 Task: Create Card Event Performance Review in Board Employee Performance Tracking to Workspace Contract Management. Create Card Podcast Review in Board Customer Feedback Action Planning to Workspace Contract Management. Create Card Webinar Planning in Board Business Model Lean Startup Methodology Implementation to Workspace Contract Management
Action: Mouse moved to (50, 373)
Screenshot: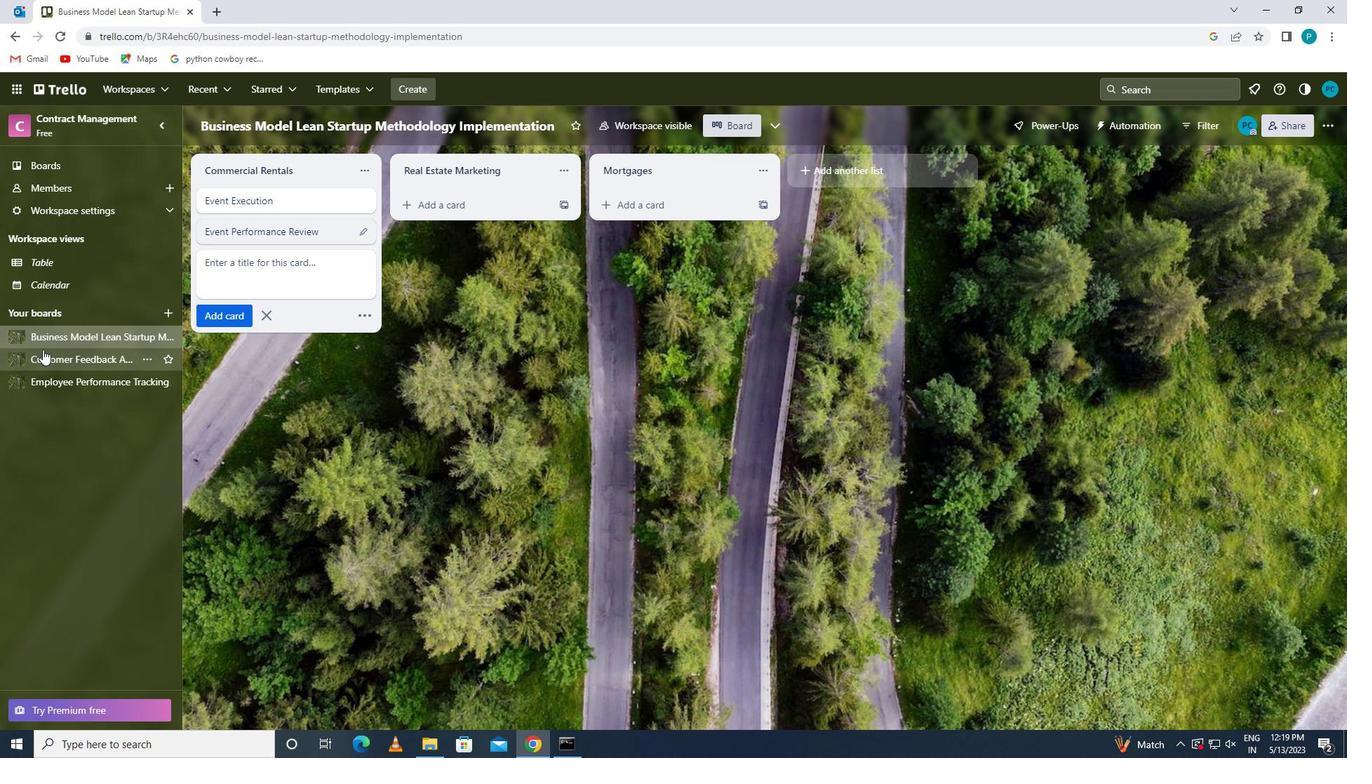 
Action: Mouse pressed left at (50, 373)
Screenshot: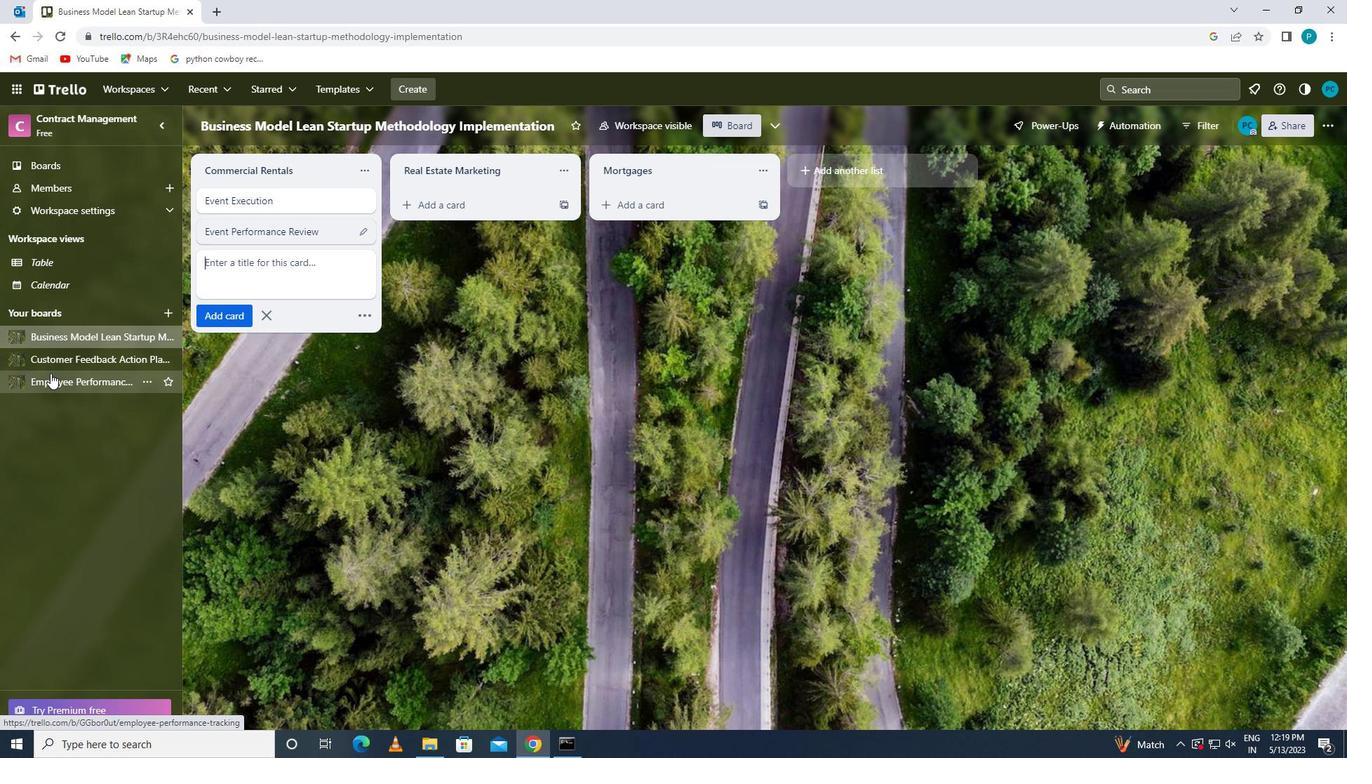 
Action: Mouse moved to (247, 258)
Screenshot: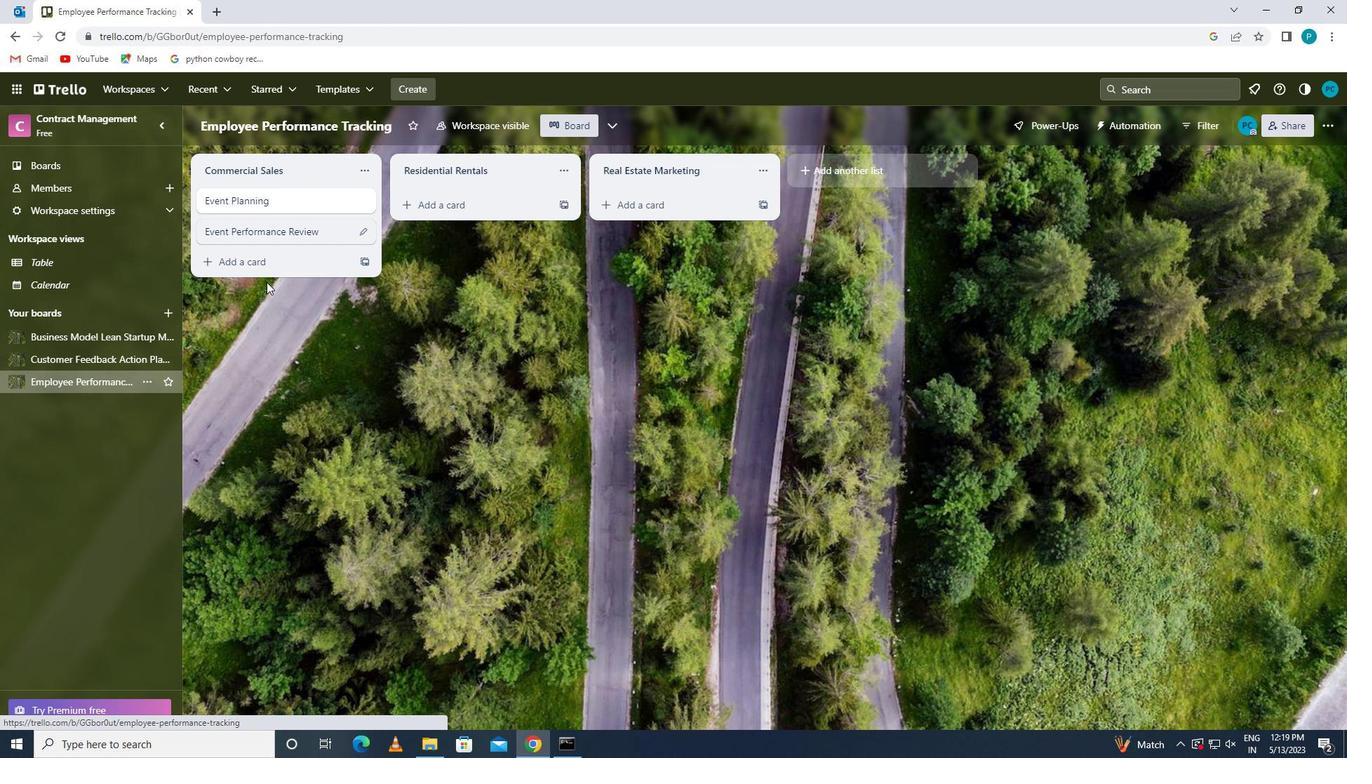 
Action: Mouse pressed left at (247, 258)
Screenshot: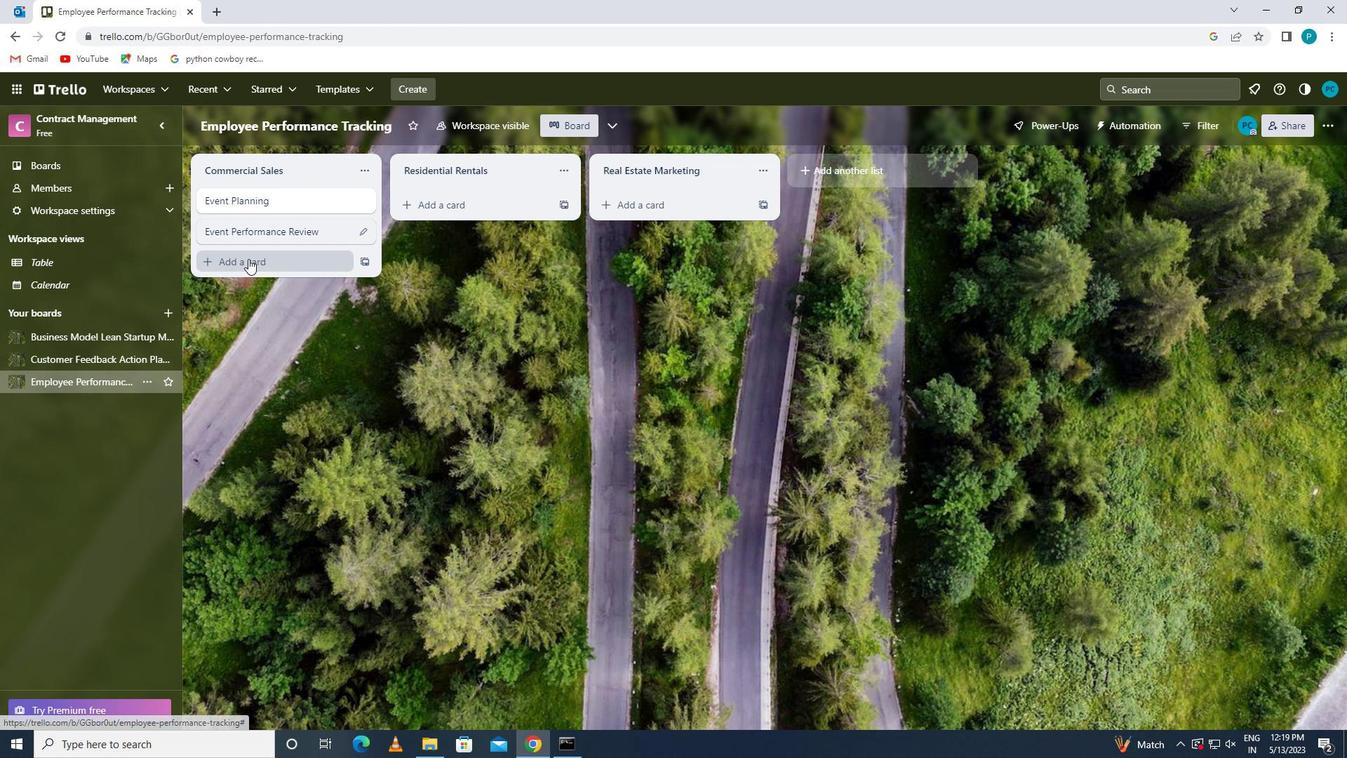 
Action: Key pressed <Key.caps_lock>e<Key.caps_lock>vent<Key.space><Key.caps_lock>p<Key.caps_lock>erformance<Key.space><Key.space><Key.caps_lock>r<Key.caps_lock>eview
Screenshot: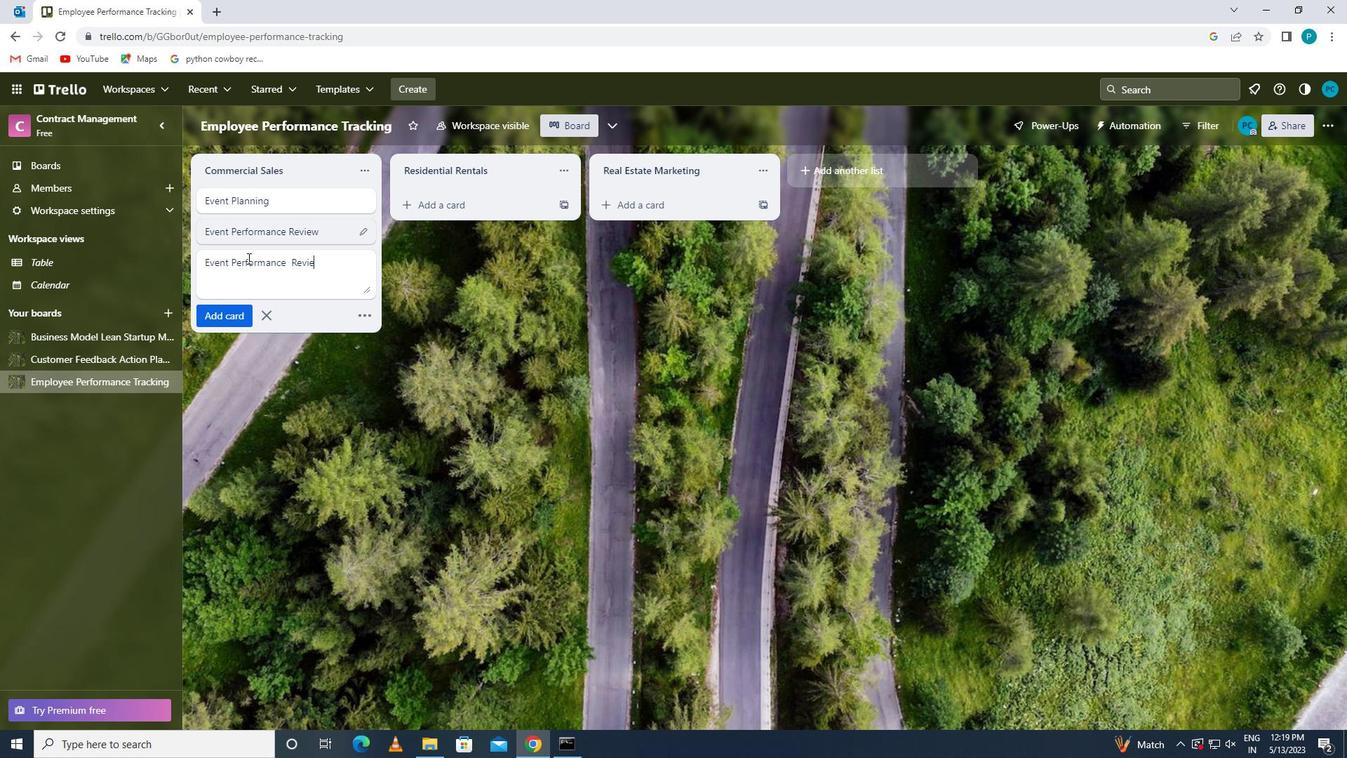 
Action: Mouse moved to (237, 311)
Screenshot: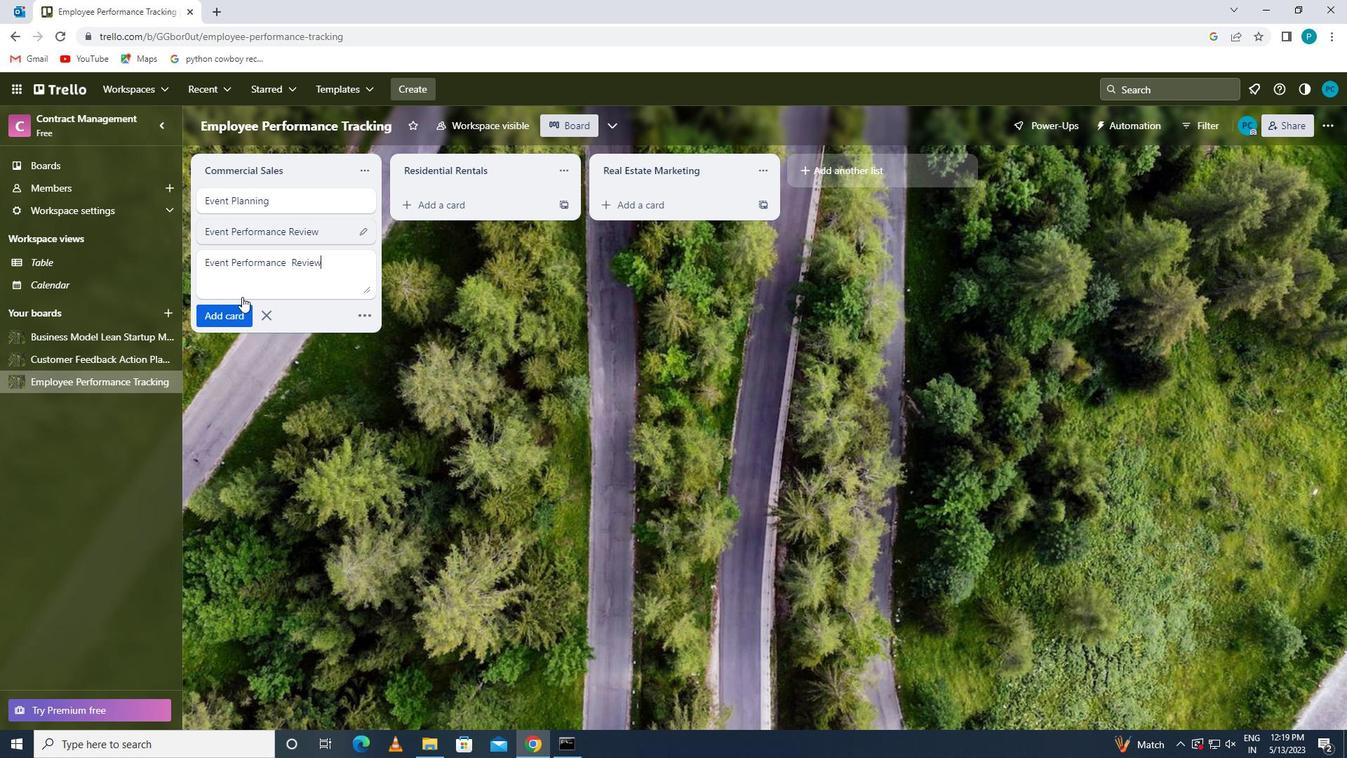 
Action: Mouse pressed left at (237, 311)
Screenshot: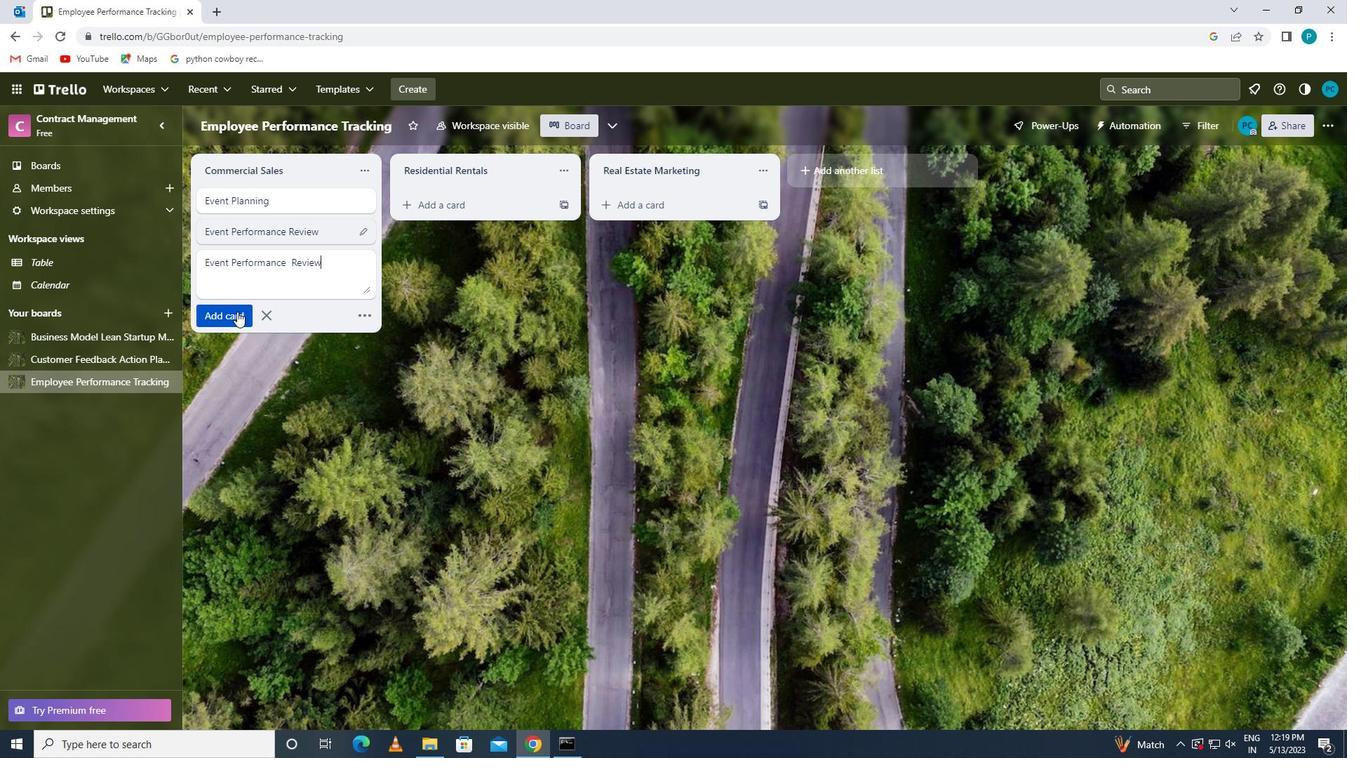 
Action: Mouse moved to (70, 358)
Screenshot: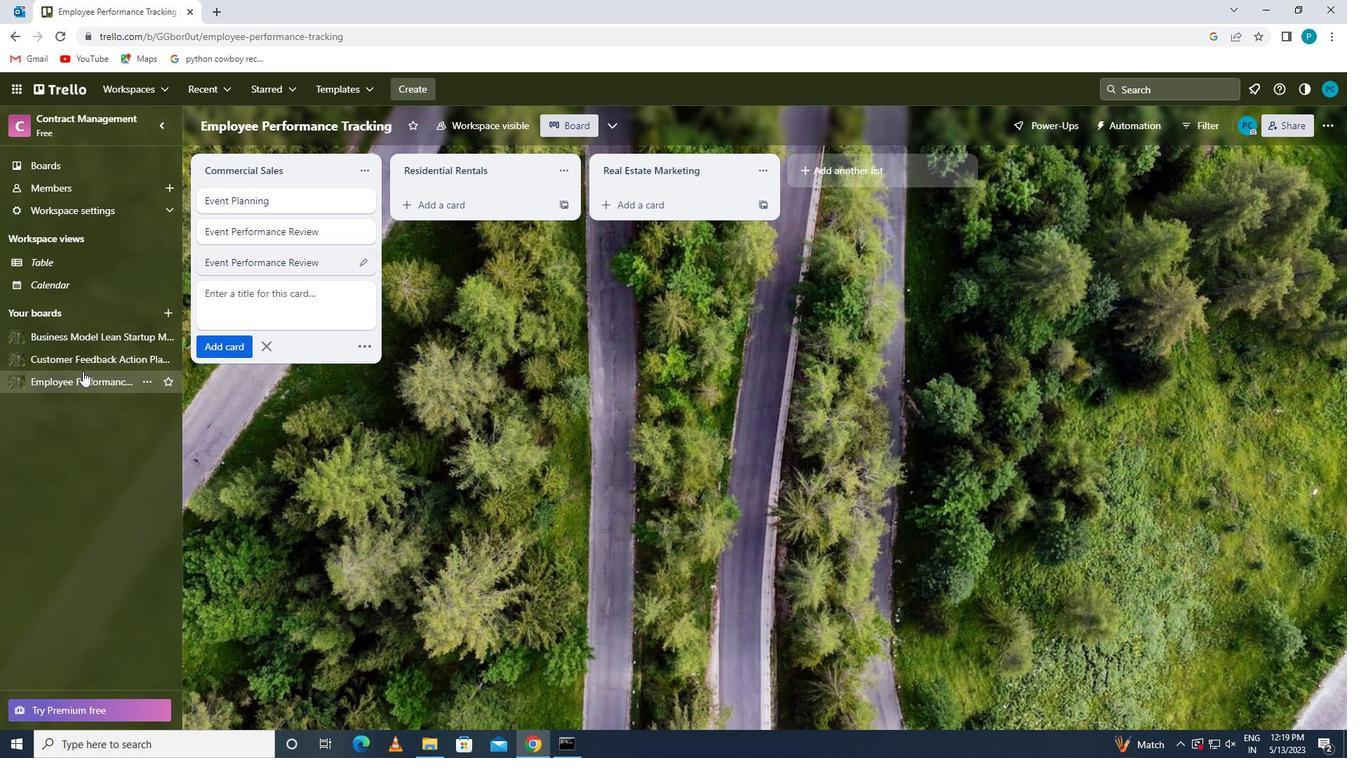 
Action: Mouse pressed left at (70, 358)
Screenshot: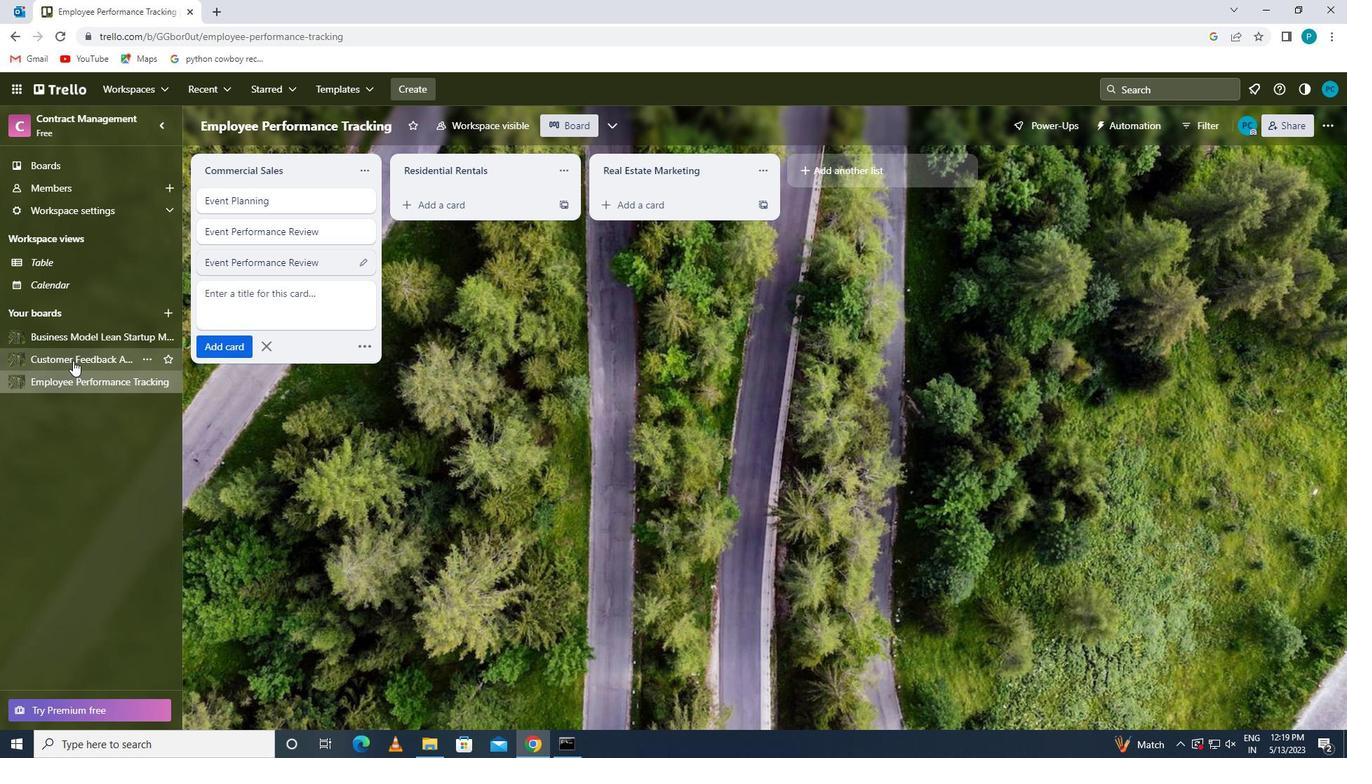 
Action: Mouse moved to (240, 250)
Screenshot: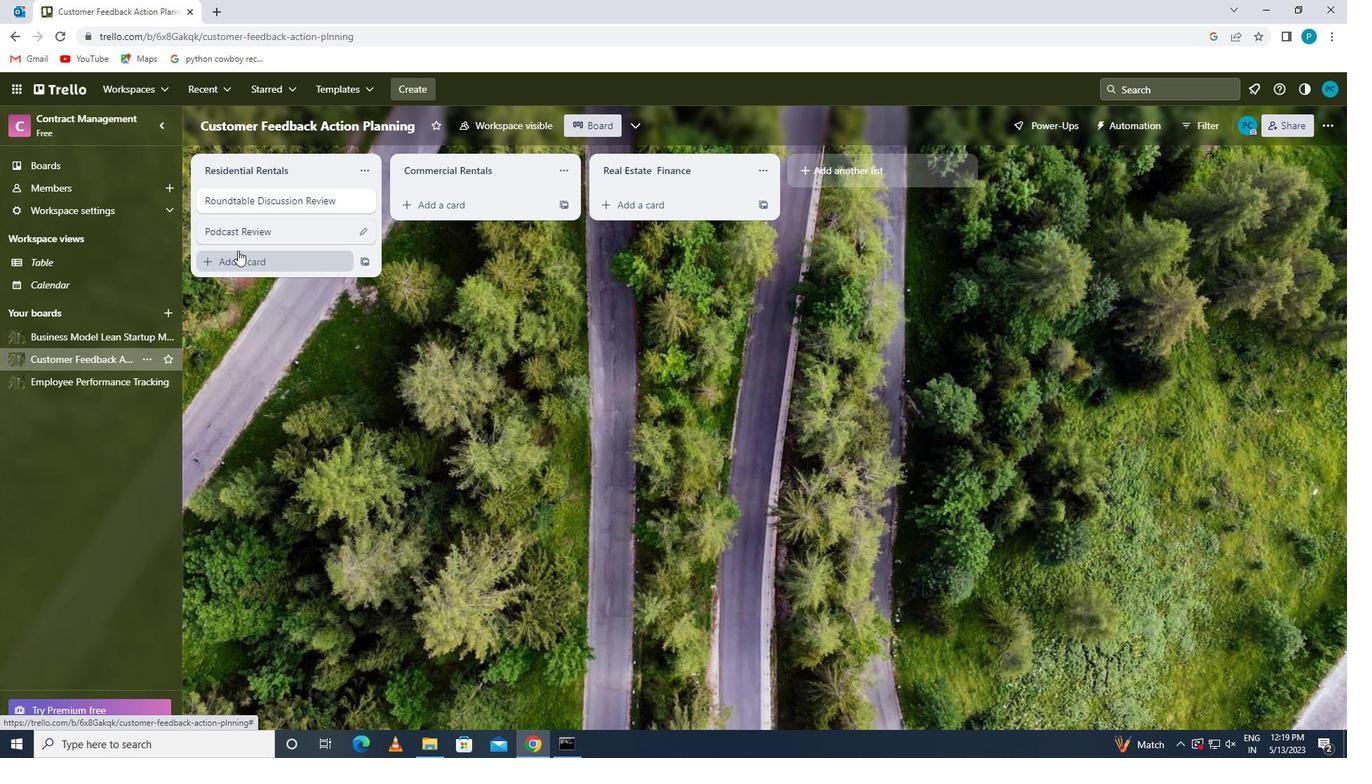 
Action: Mouse pressed left at (240, 250)
Screenshot: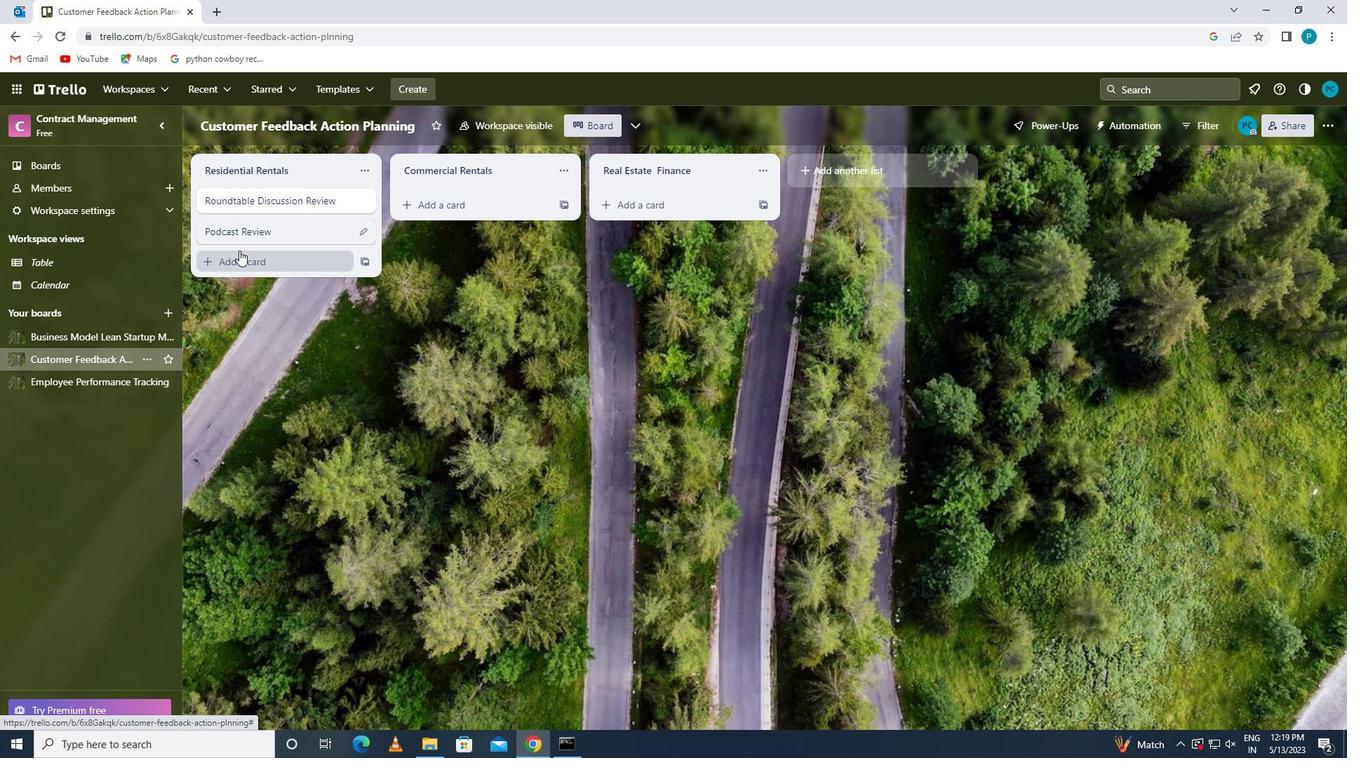 
Action: Key pressed <Key.caps_lock>p<Key.caps_lock>odcasr\<Key.backspace><Key.backspace>t<Key.space><Key.caps_lock>r<Key.caps_lock>eview
Screenshot: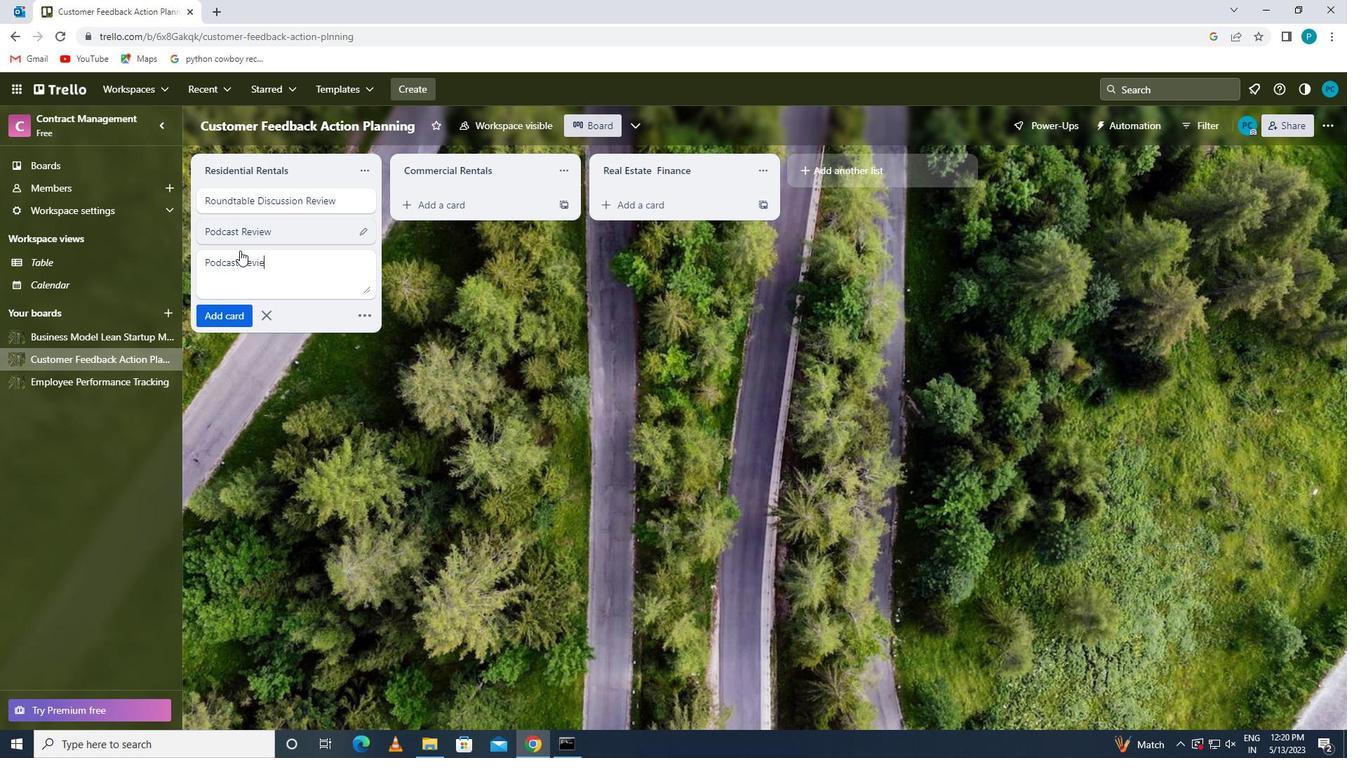 
Action: Mouse moved to (228, 318)
Screenshot: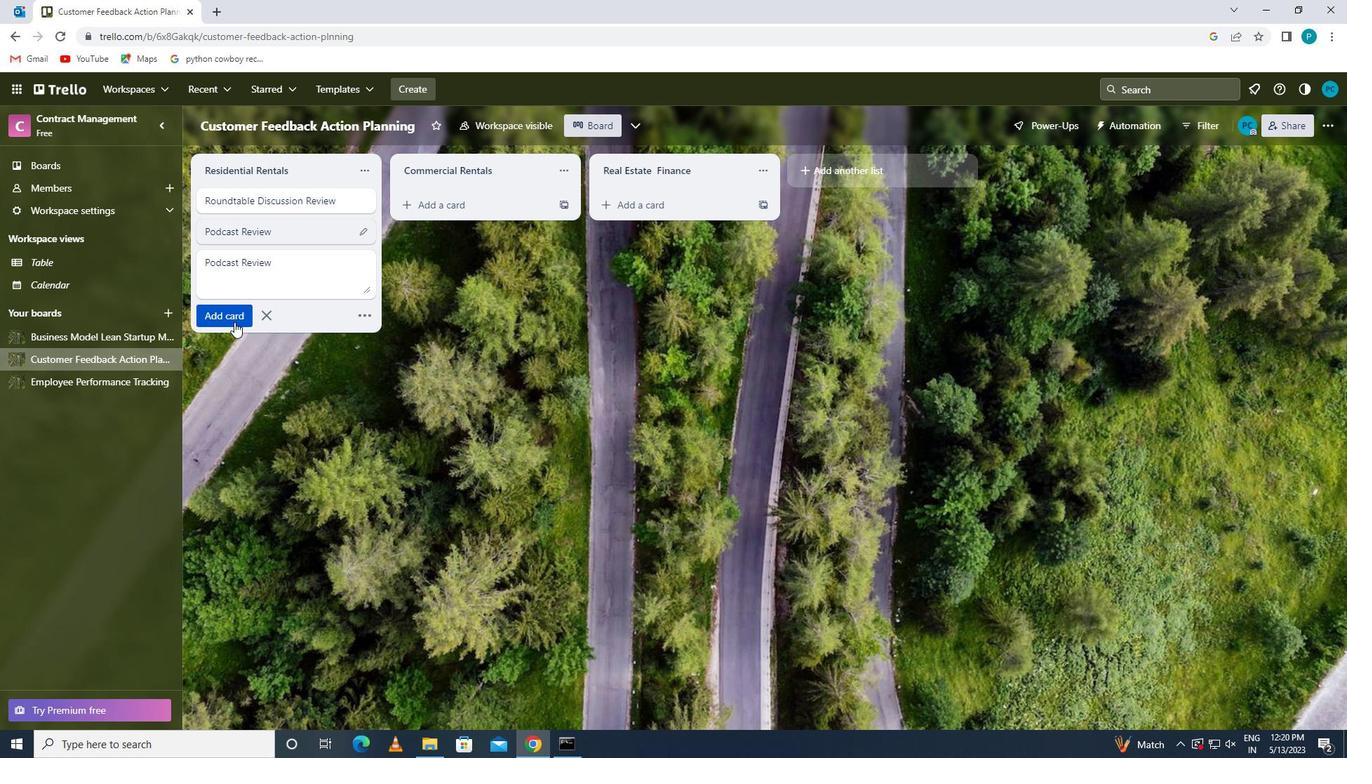 
Action: Mouse pressed left at (228, 318)
Screenshot: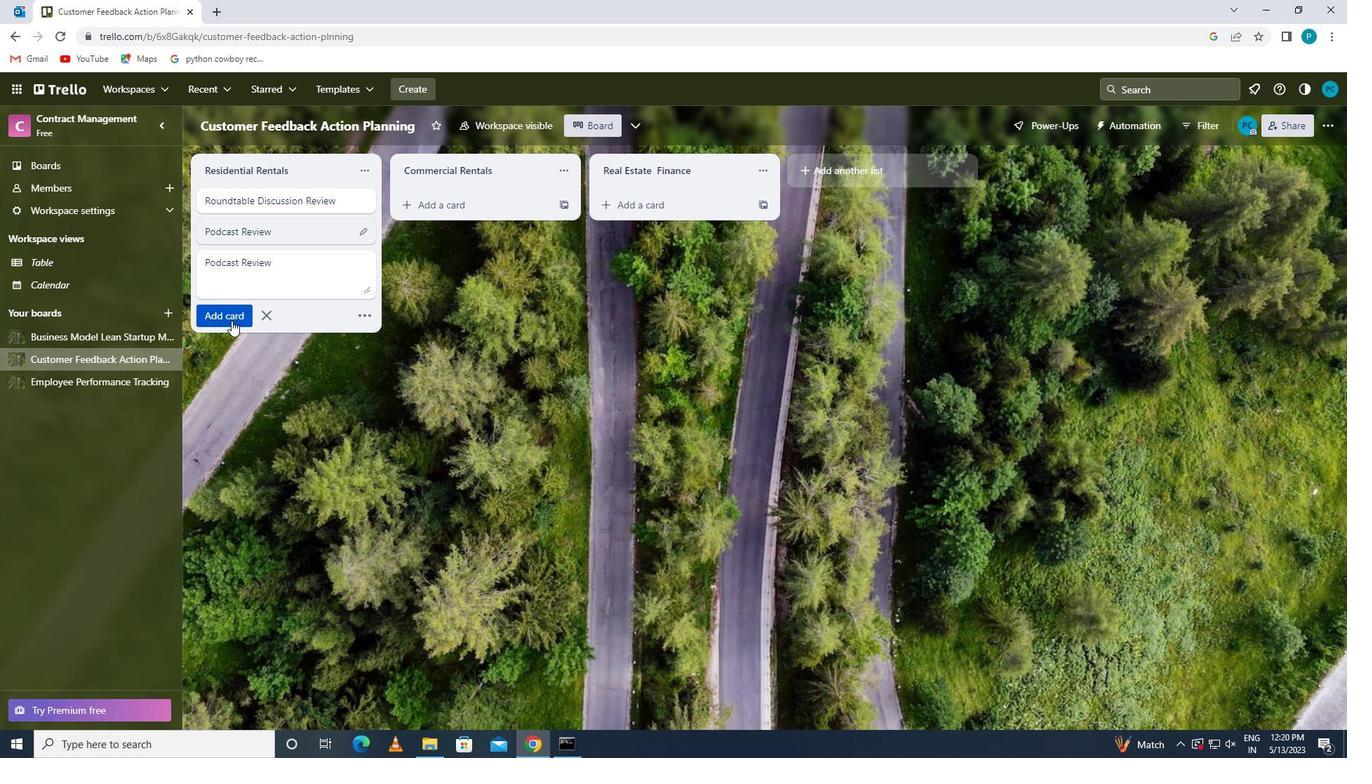 
Action: Mouse moved to (91, 335)
Screenshot: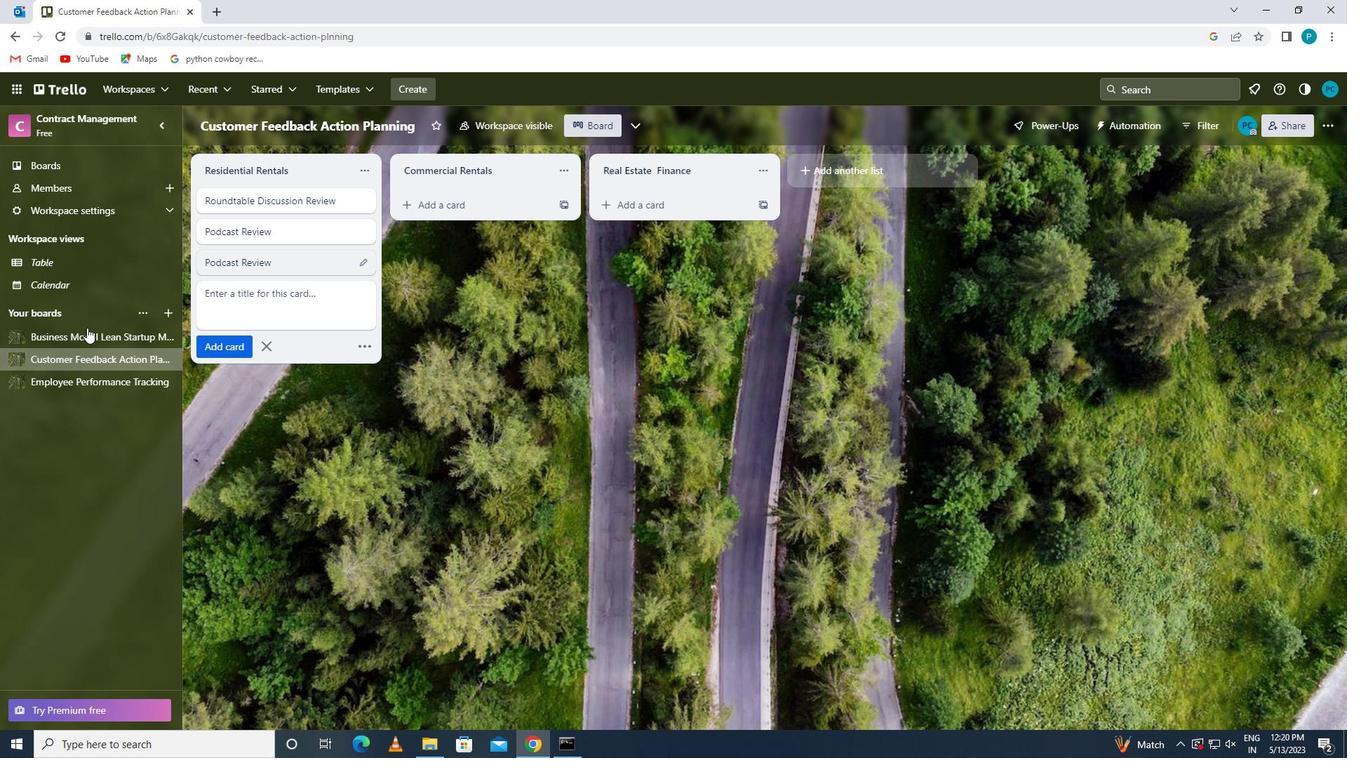 
Action: Mouse pressed left at (91, 335)
Screenshot: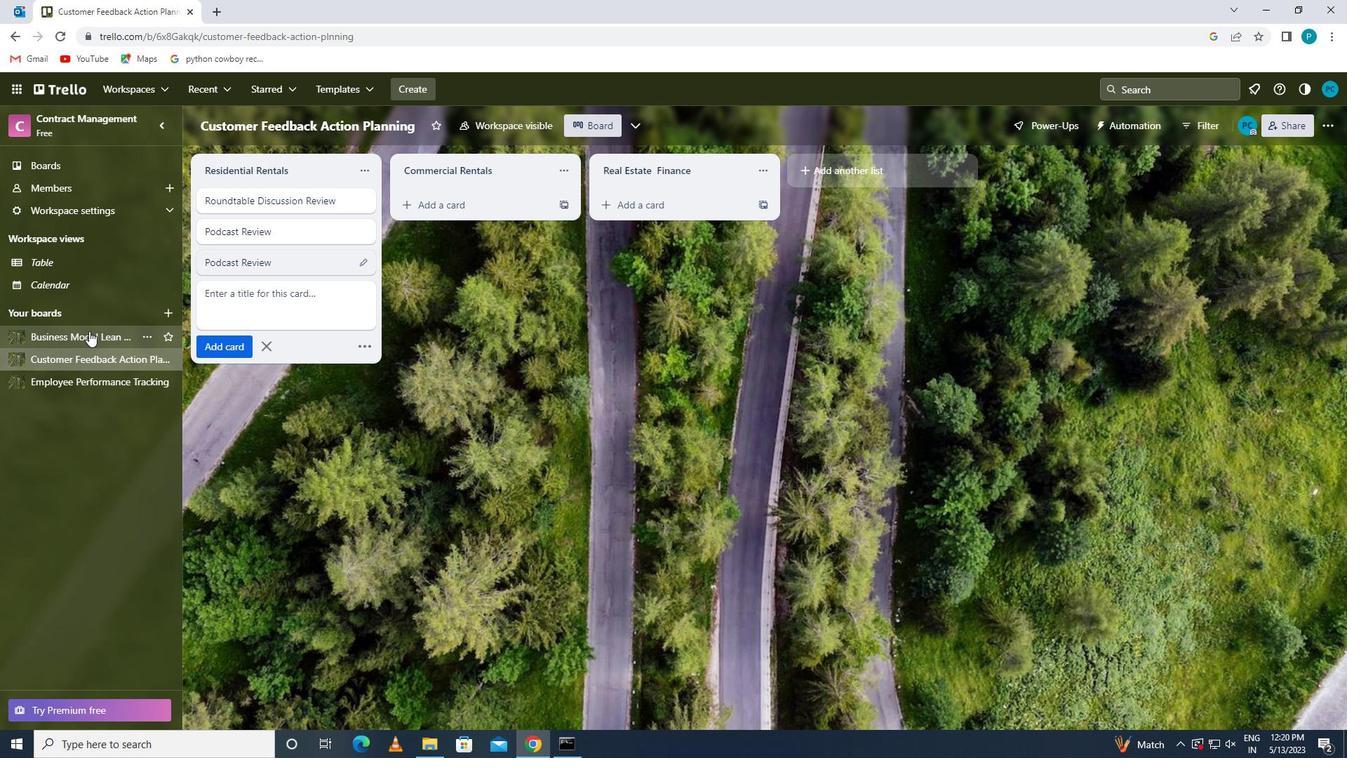 
Action: Mouse moved to (248, 263)
Screenshot: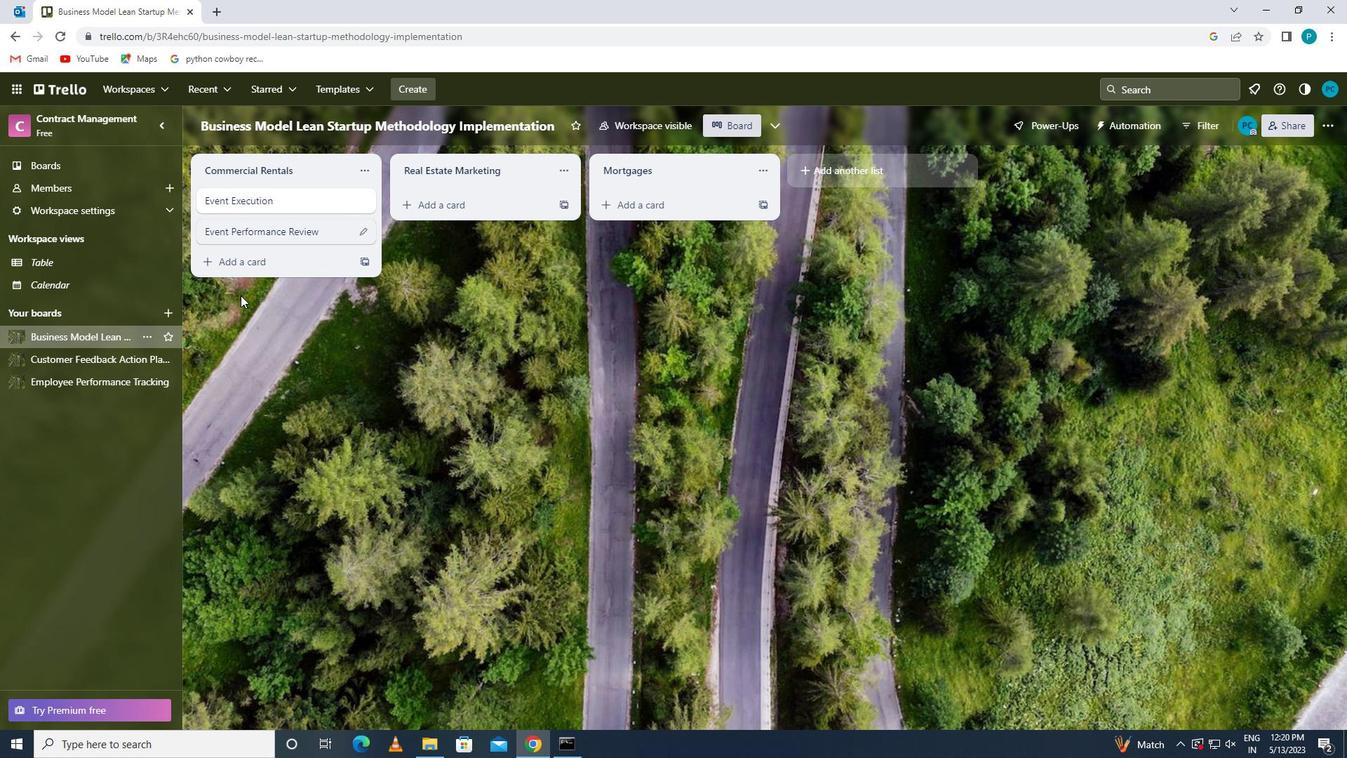 
Action: Mouse pressed left at (248, 263)
Screenshot: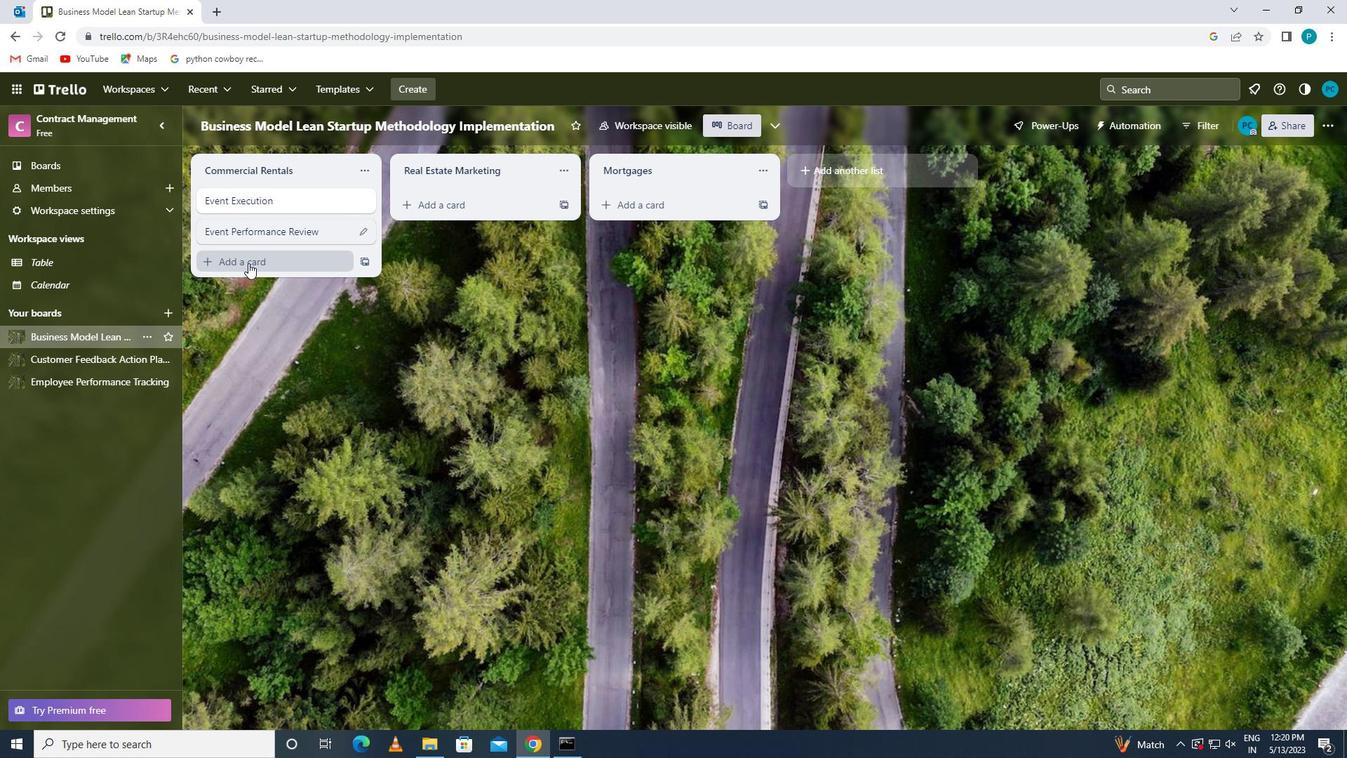 
Action: Key pressed <Key.caps_lock>w<Key.caps_lock>ebinar<Key.space><Key.caps_lock>p<Key.caps_lock>lanning
Screenshot: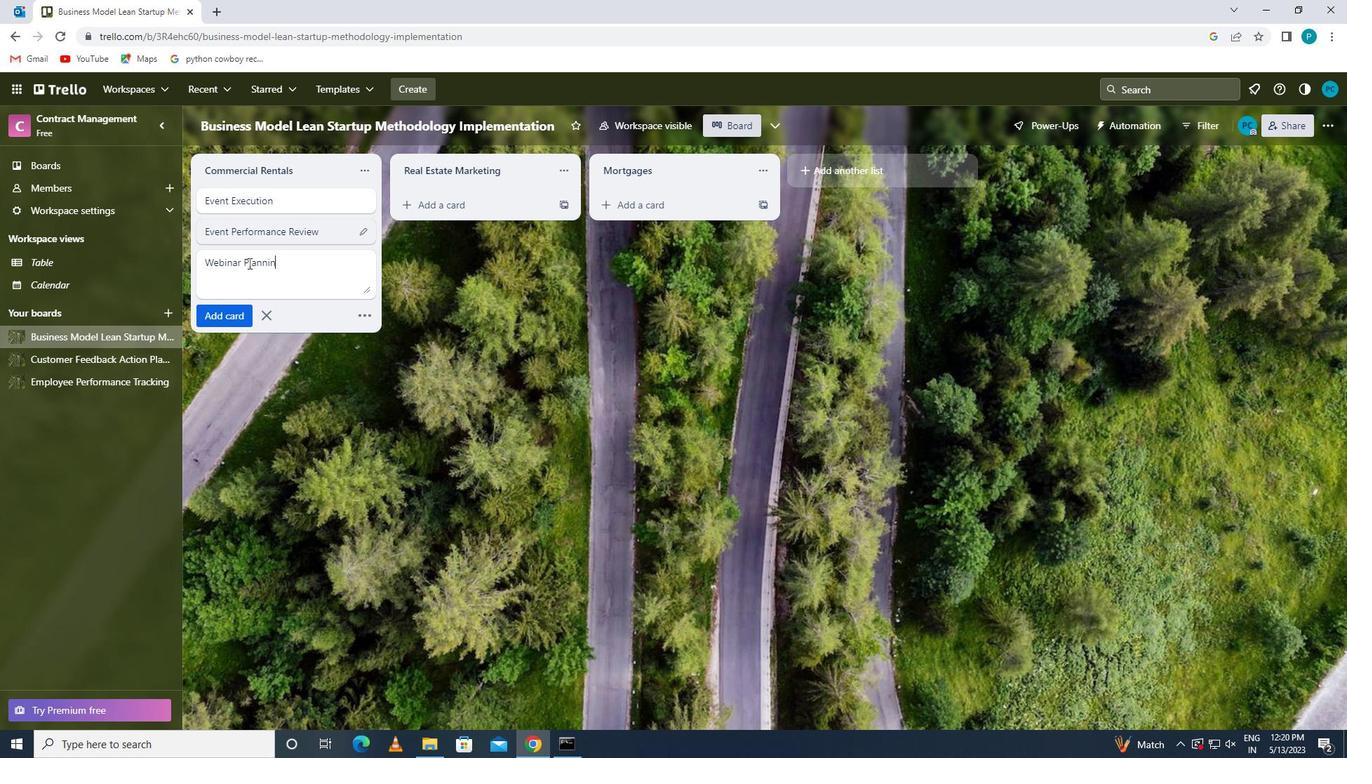 
Action: Mouse moved to (243, 306)
Screenshot: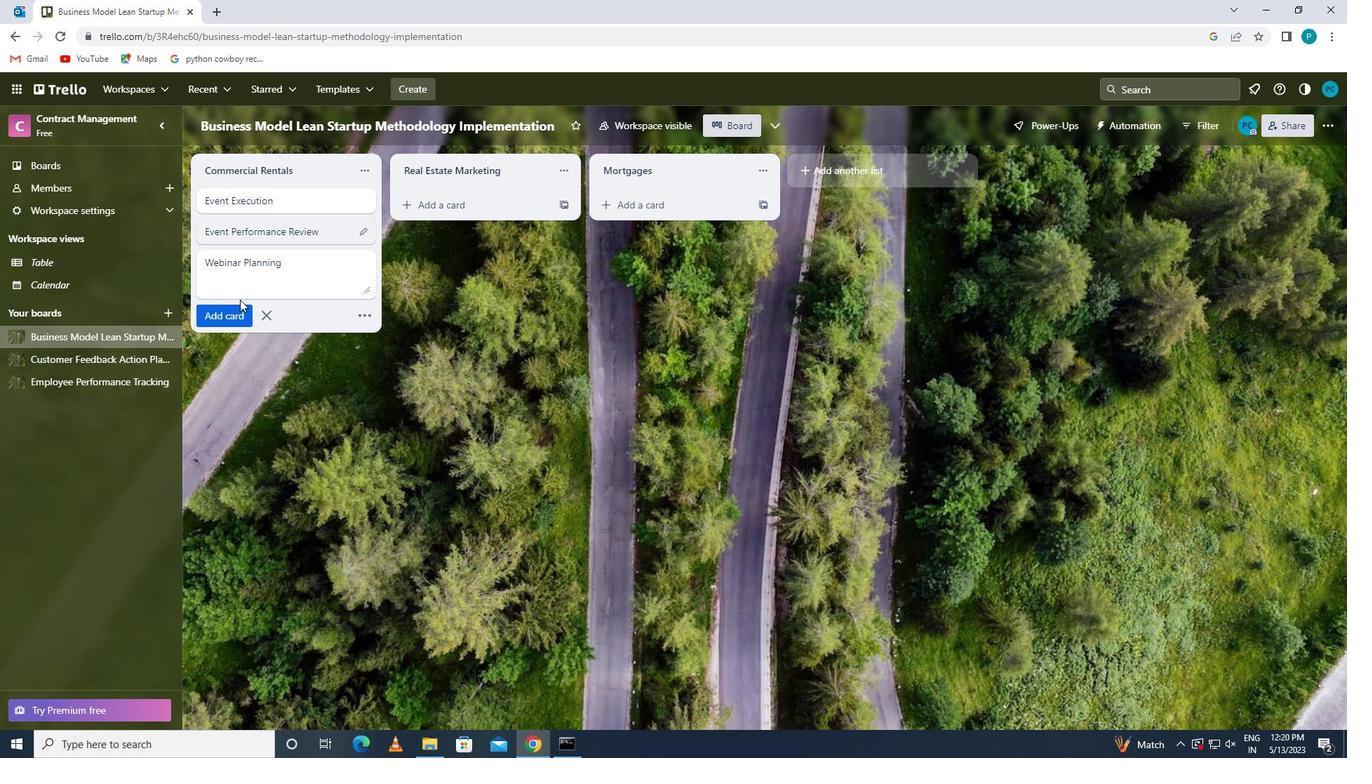 
Action: Mouse pressed left at (243, 306)
Screenshot: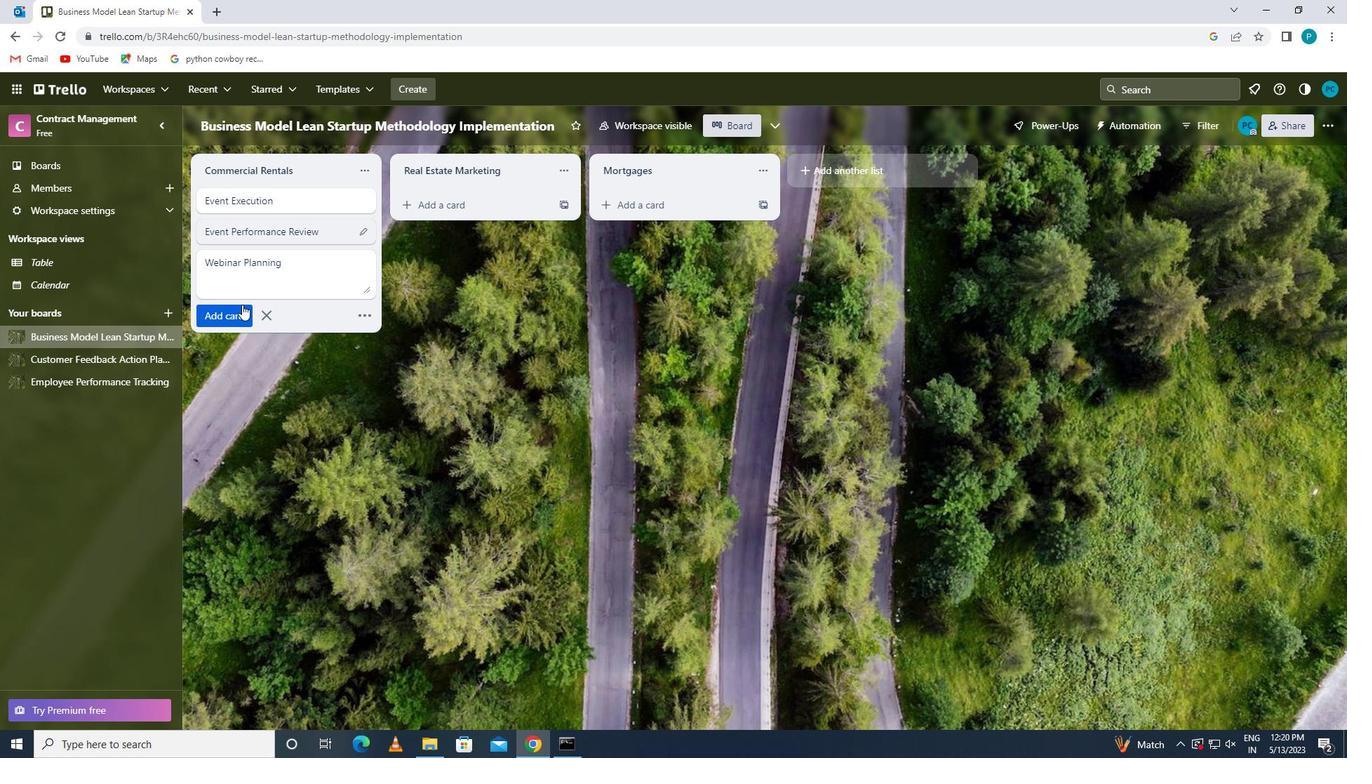 
